 Task: Add "New York" as the buying location to calculate local taxes and costs.
Action: Mouse moved to (494, 201)
Screenshot: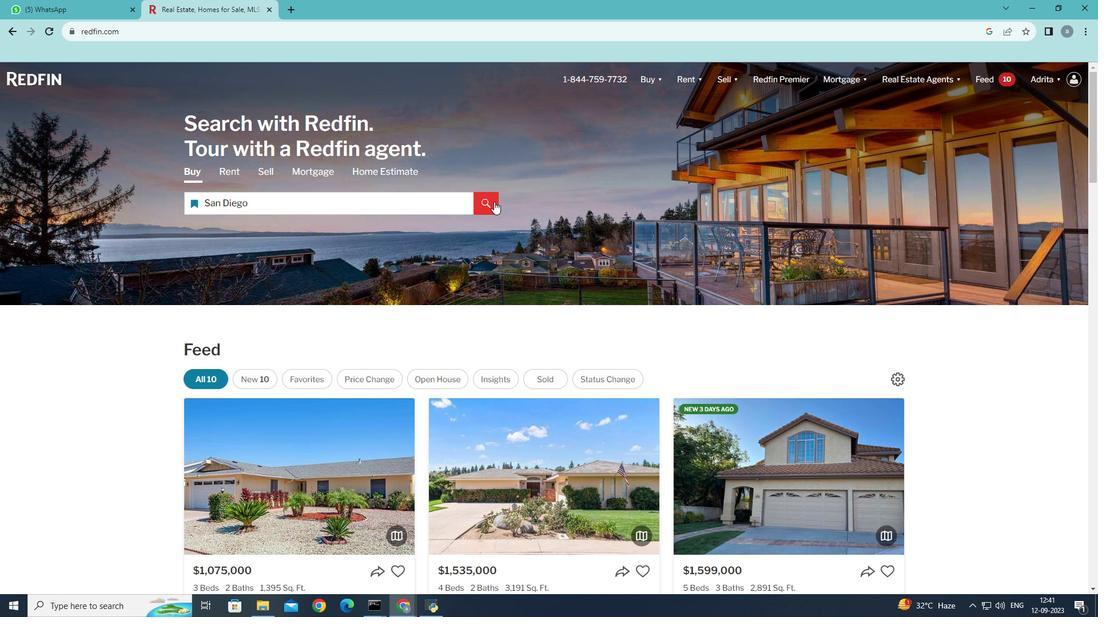 
Action: Mouse pressed left at (494, 201)
Screenshot: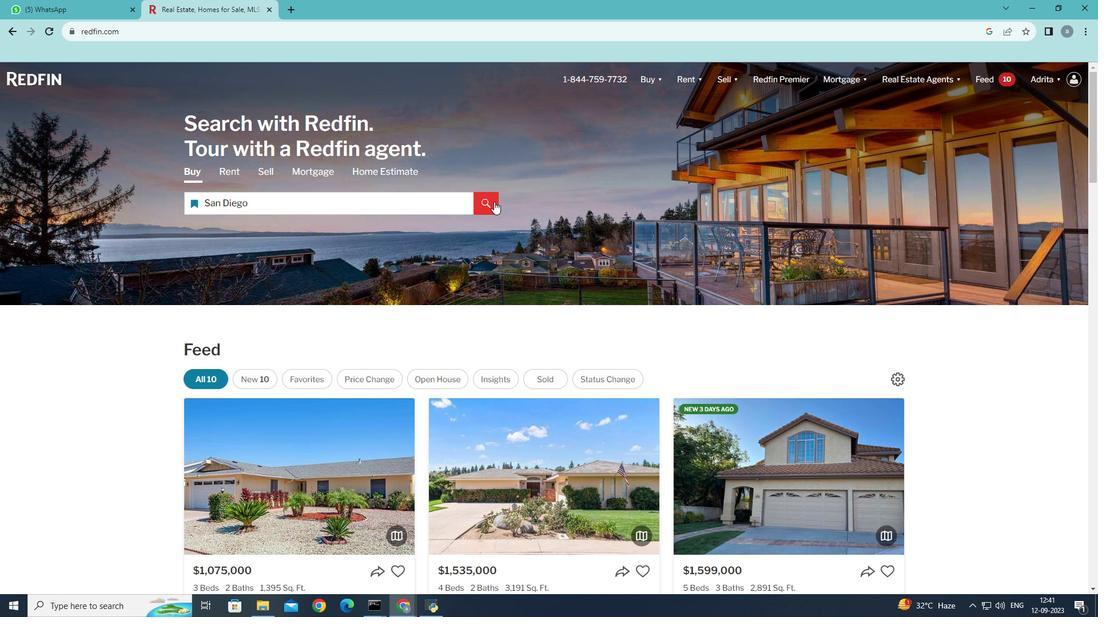 
Action: Mouse moved to (722, 141)
Screenshot: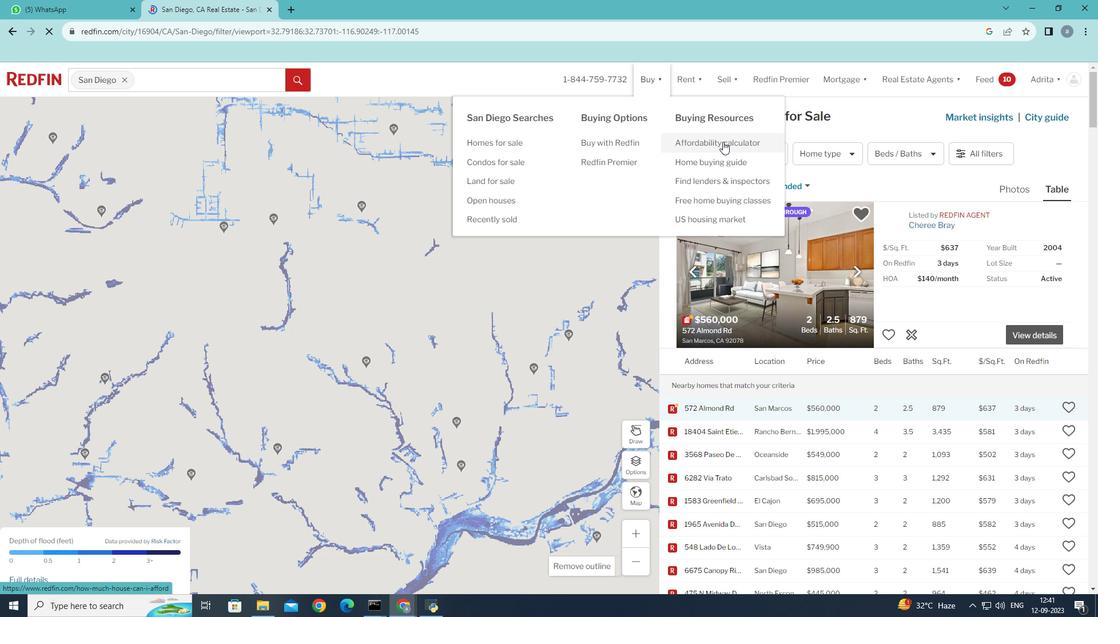
Action: Mouse pressed left at (722, 141)
Screenshot: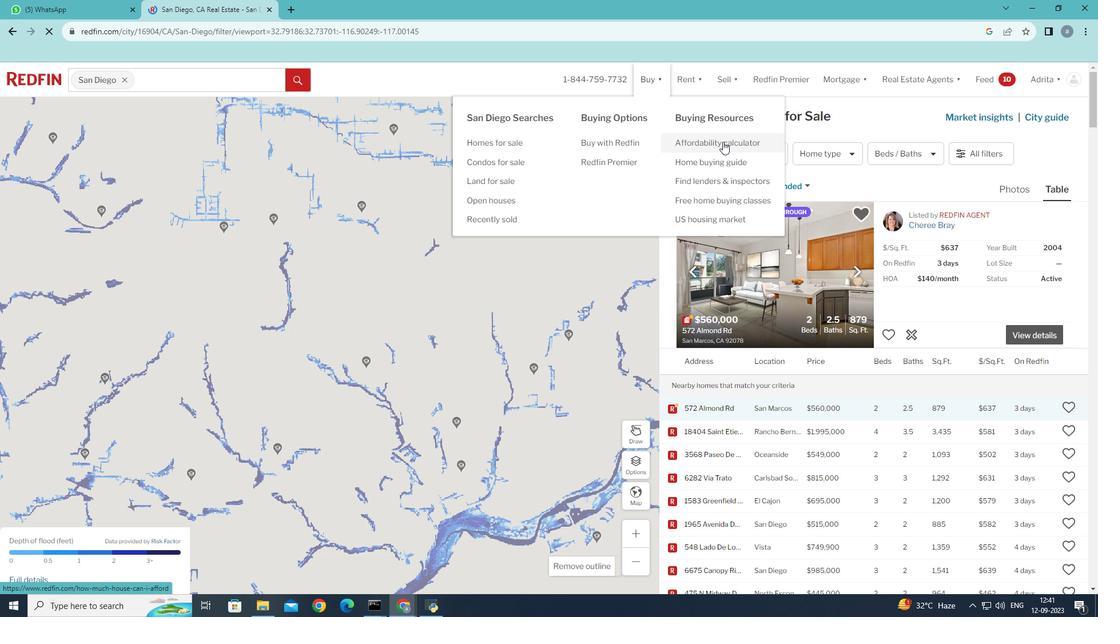 
Action: Mouse moved to (354, 490)
Screenshot: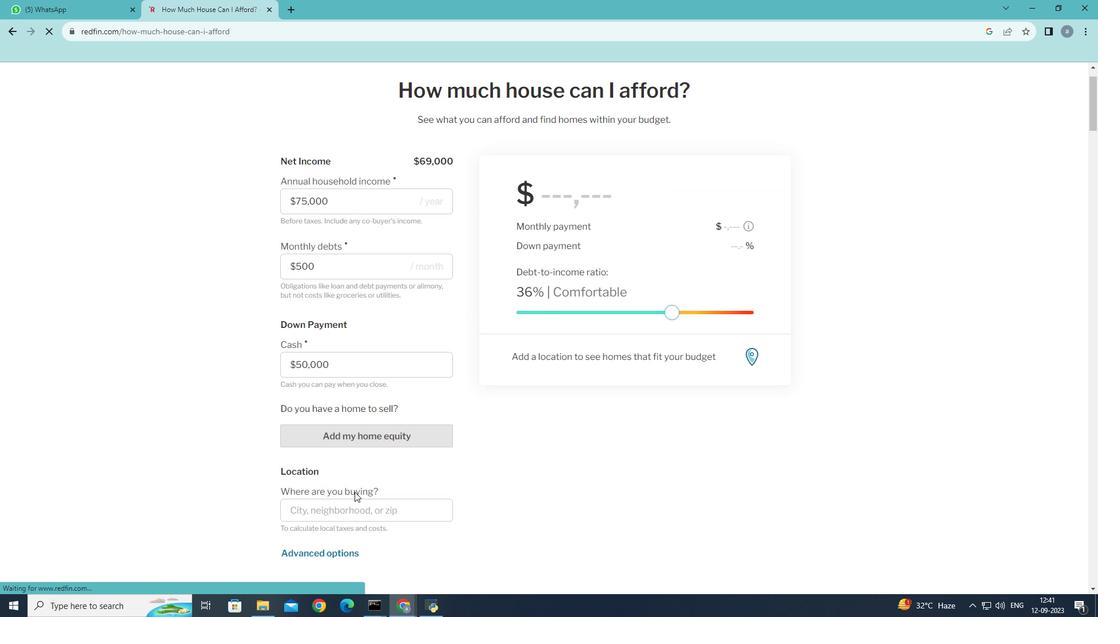 
Action: Mouse scrolled (354, 489) with delta (0, 0)
Screenshot: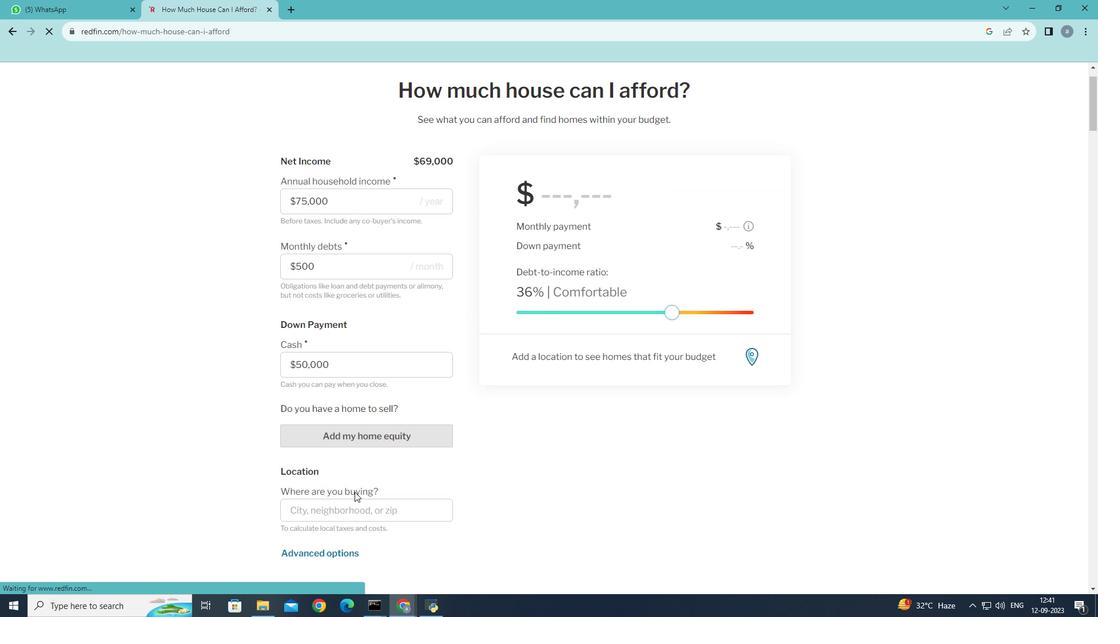 
Action: Mouse moved to (304, 506)
Screenshot: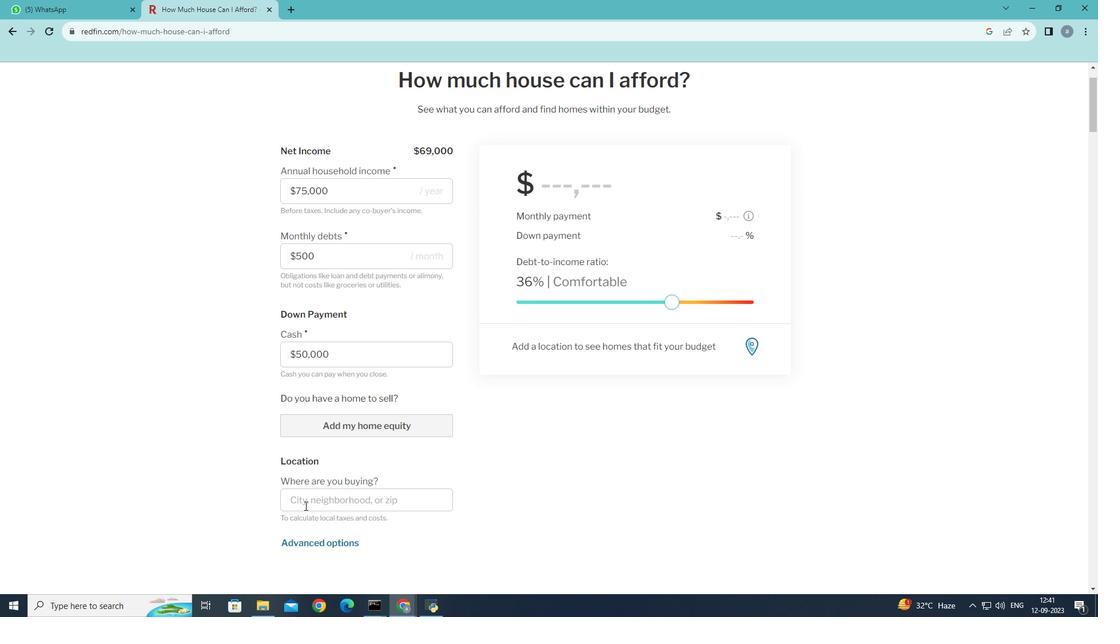 
Action: Mouse pressed left at (304, 506)
Screenshot: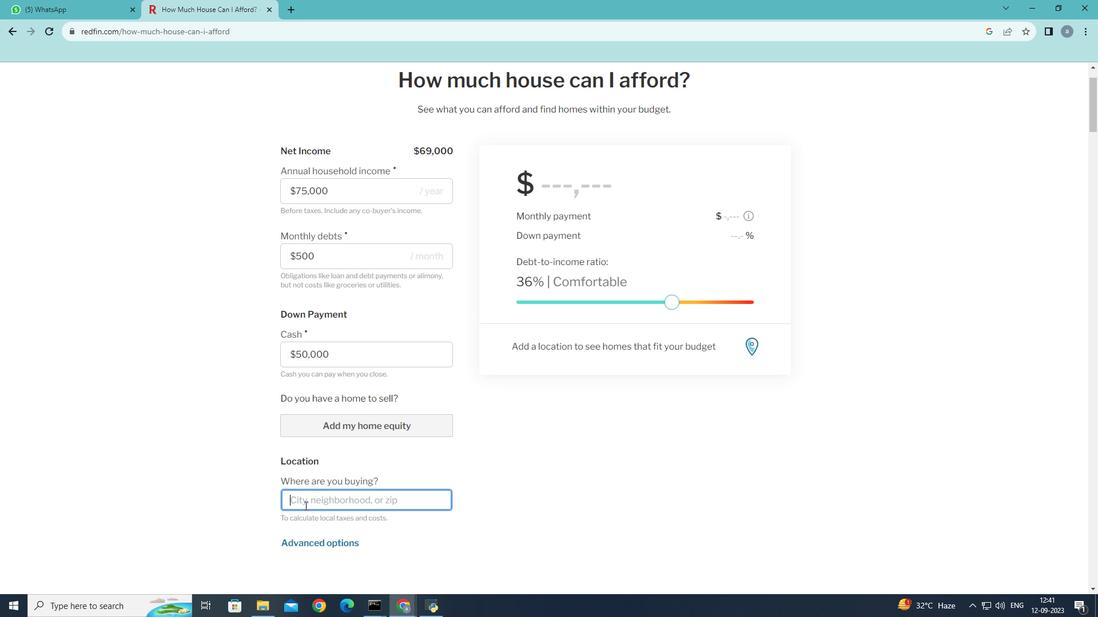 
Action: Mouse moved to (328, 490)
Screenshot: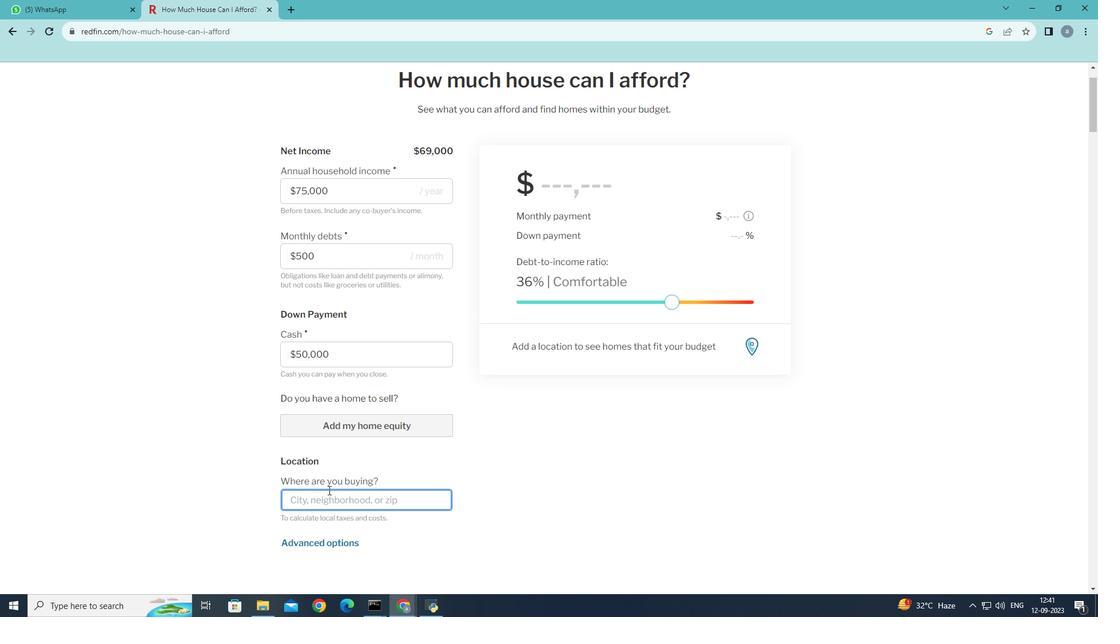 
Action: Key pressed new
Screenshot: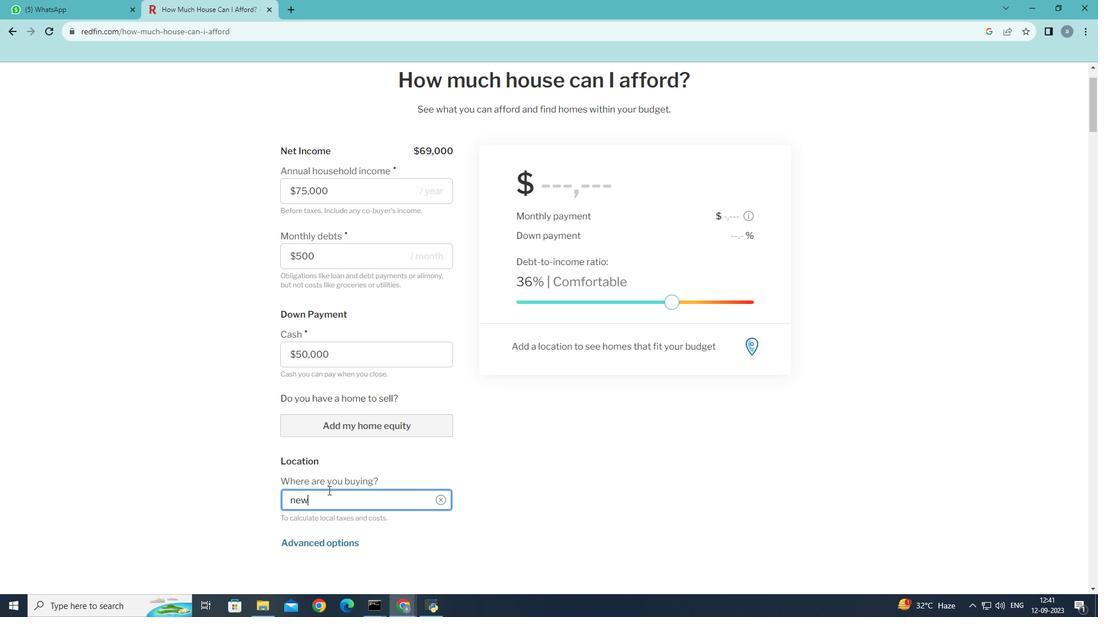 
Action: Mouse moved to (346, 546)
Screenshot: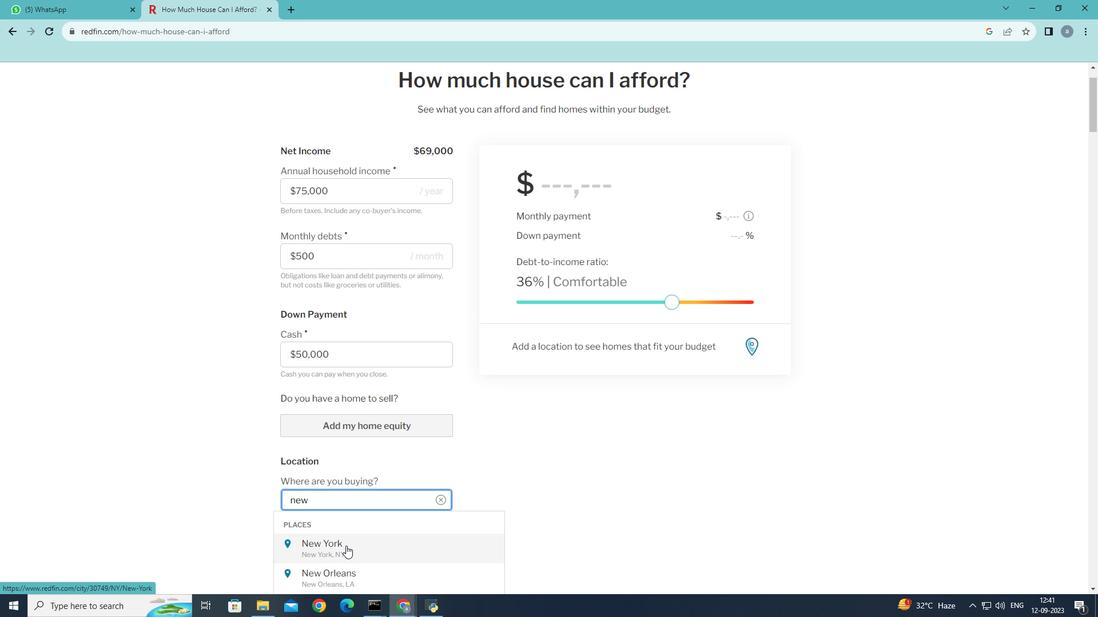 
Action: Mouse pressed left at (346, 546)
Screenshot: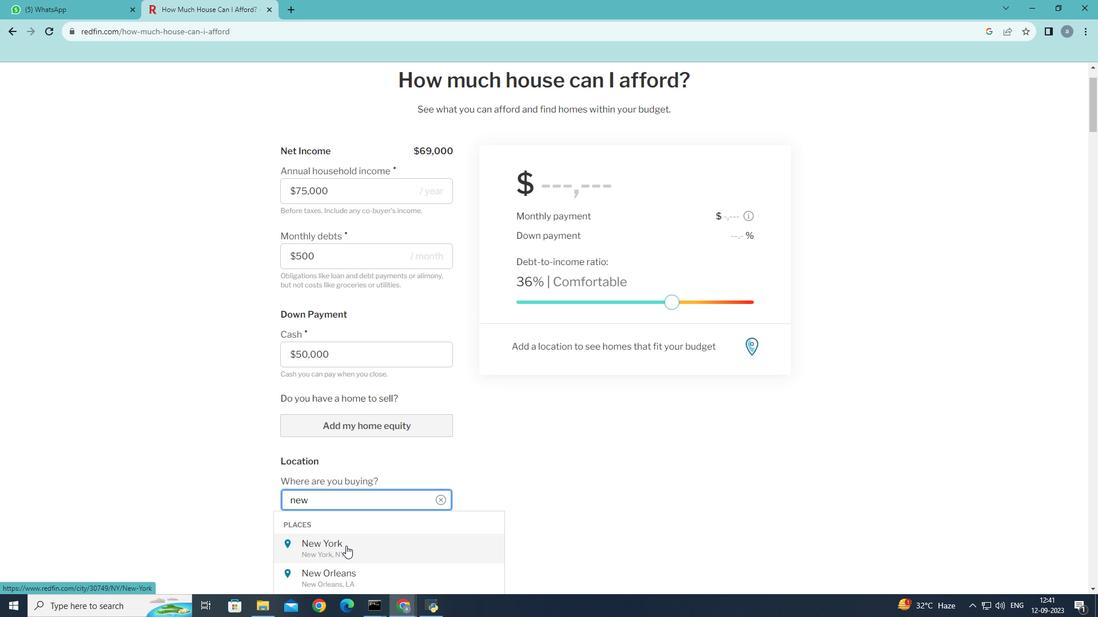 
